 Task: Search for specific calendar events using the search function.
Action: Mouse moved to (10, 53)
Screenshot: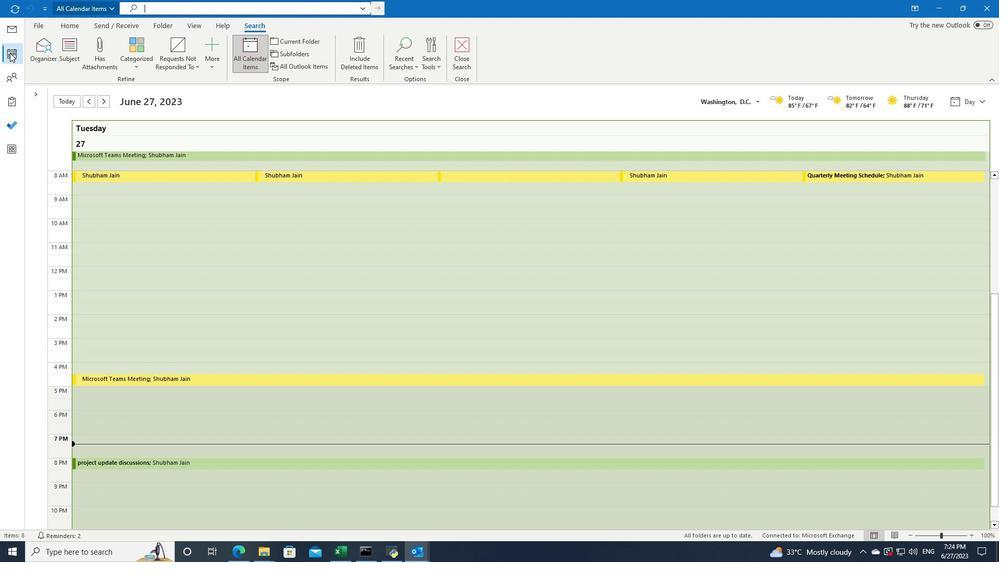 
Action: Mouse pressed left at (10, 53)
Screenshot: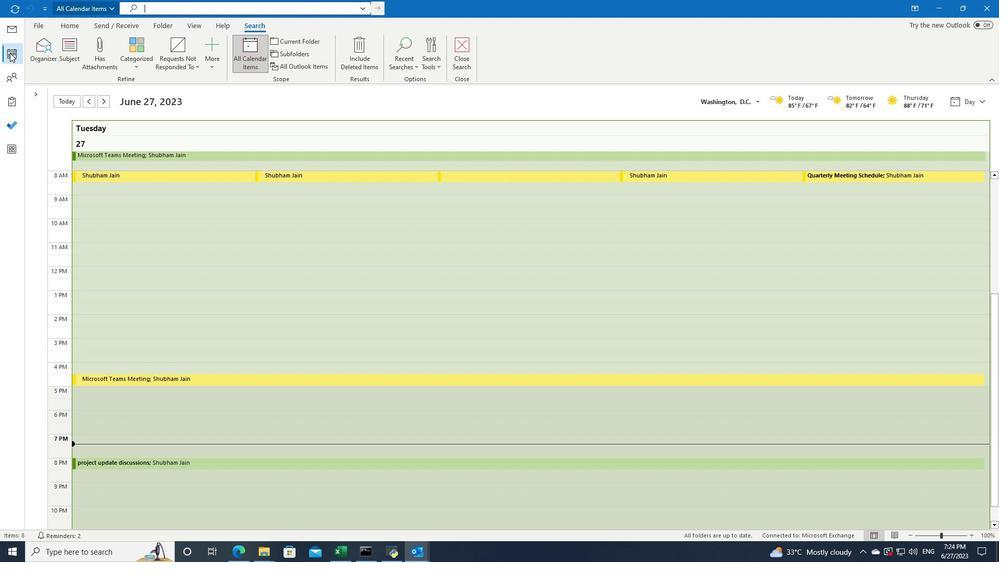 
Action: Mouse moved to (302, 6)
Screenshot: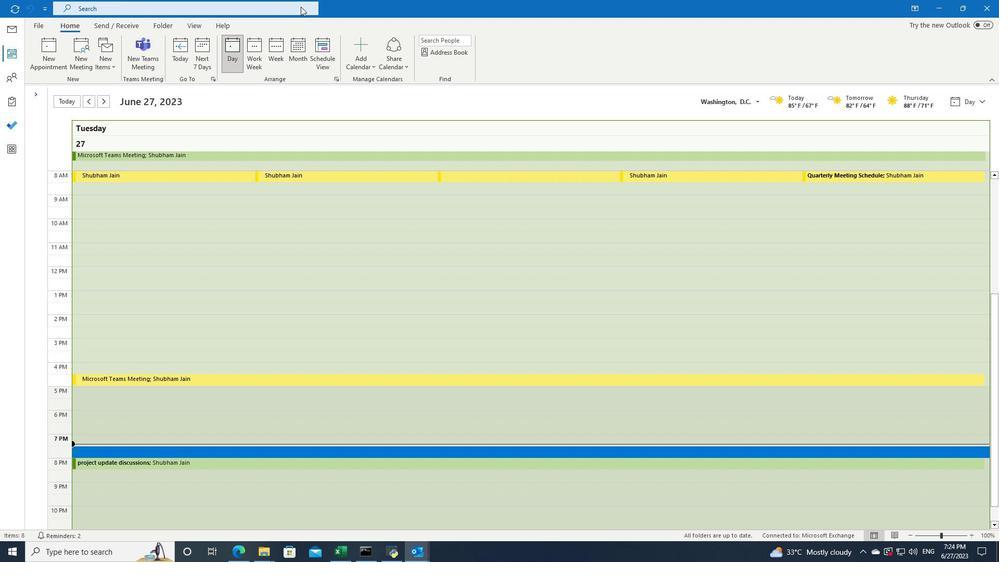 
Action: Mouse pressed left at (302, 6)
Screenshot: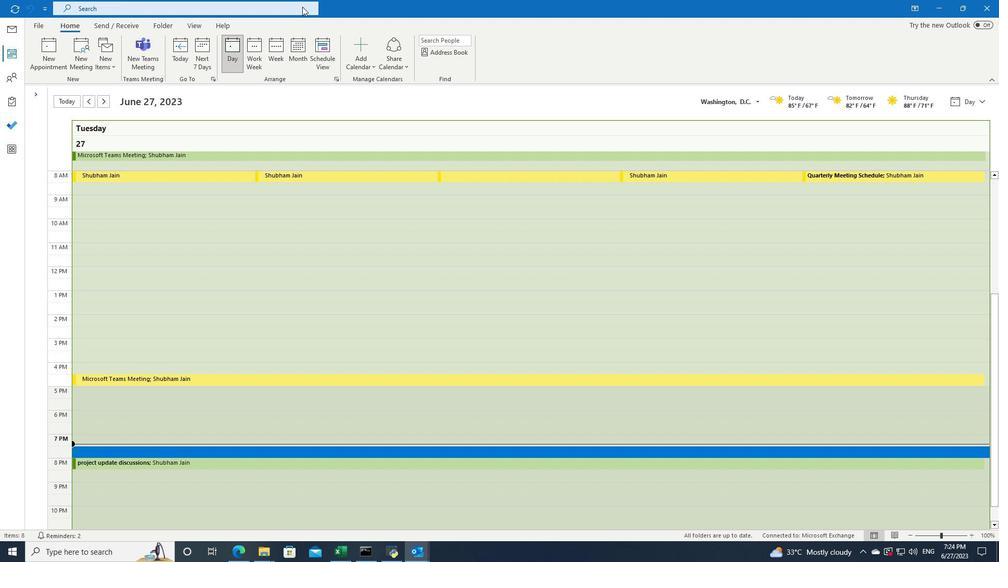 
Action: Mouse moved to (362, 7)
Screenshot: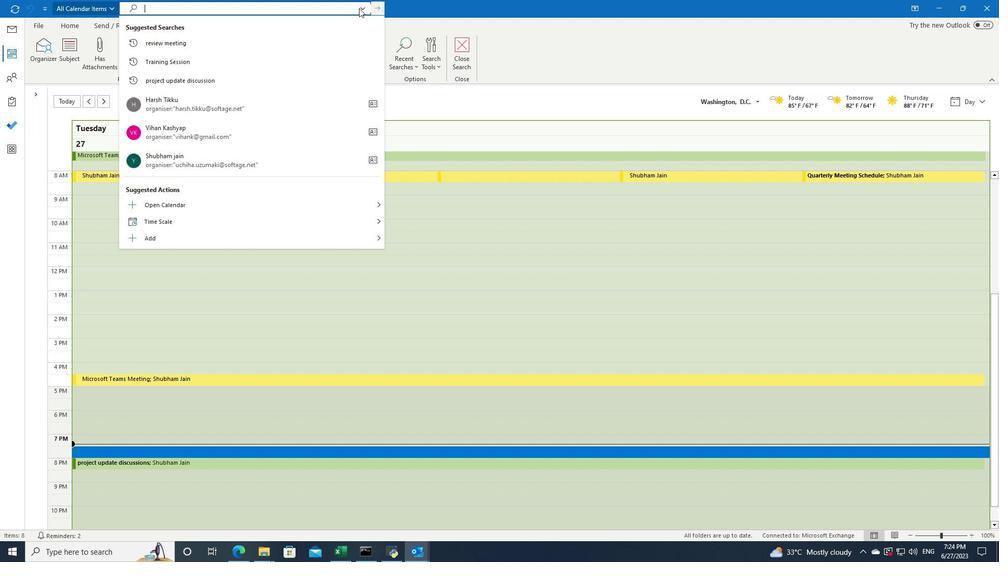 
Action: Mouse pressed left at (362, 7)
Screenshot: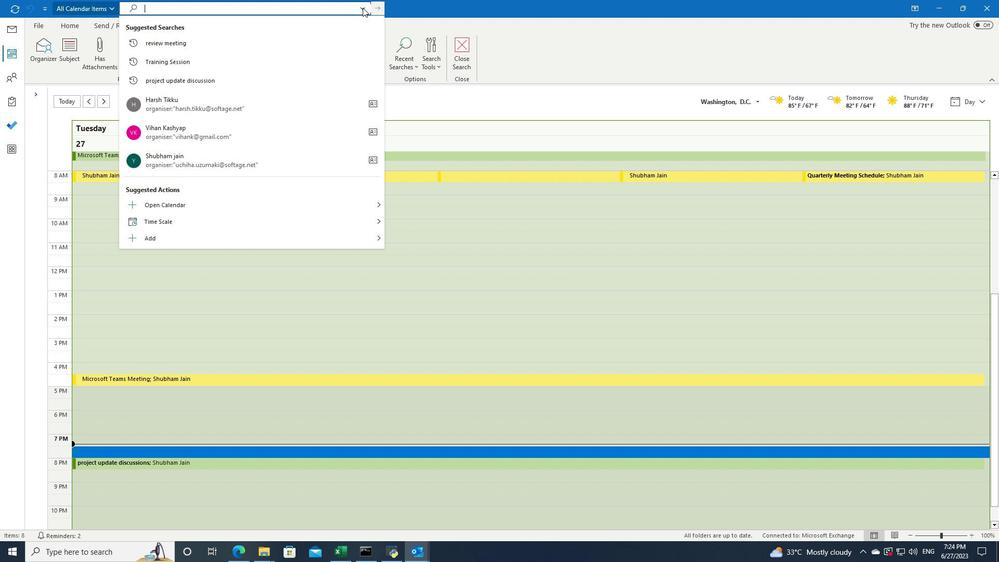
Action: Mouse moved to (368, 40)
Screenshot: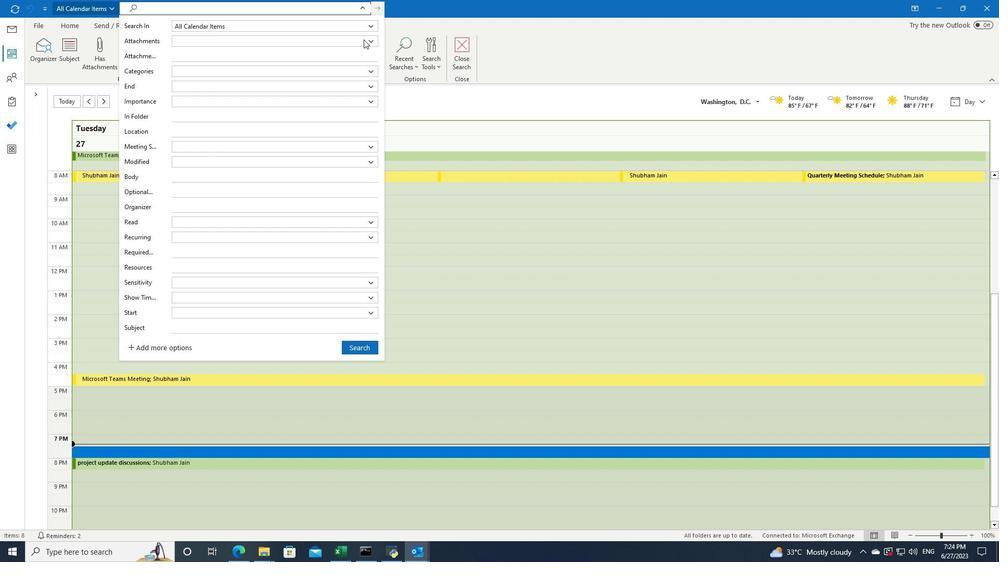 
Action: Mouse pressed left at (368, 40)
Screenshot: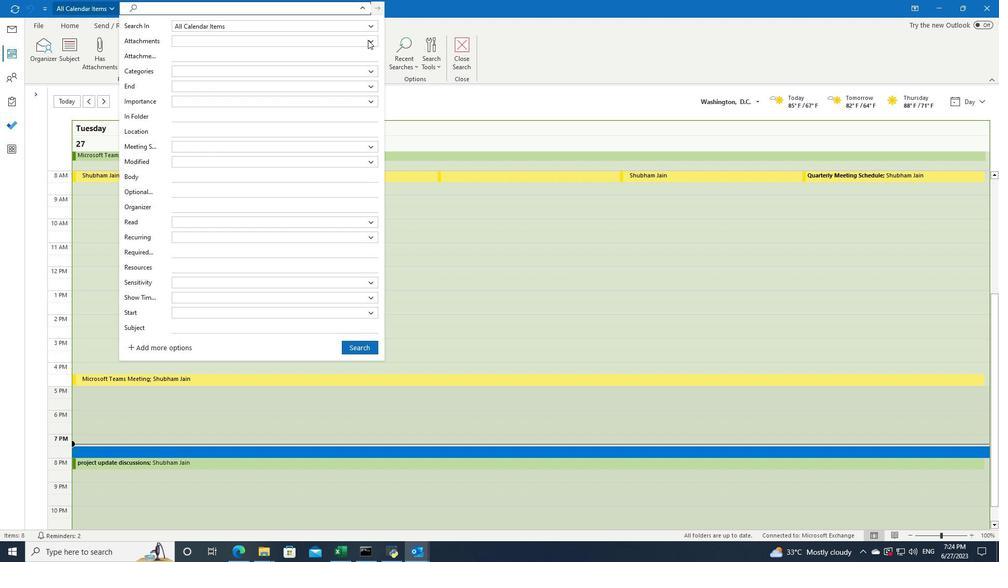 
Action: Mouse moved to (284, 61)
Screenshot: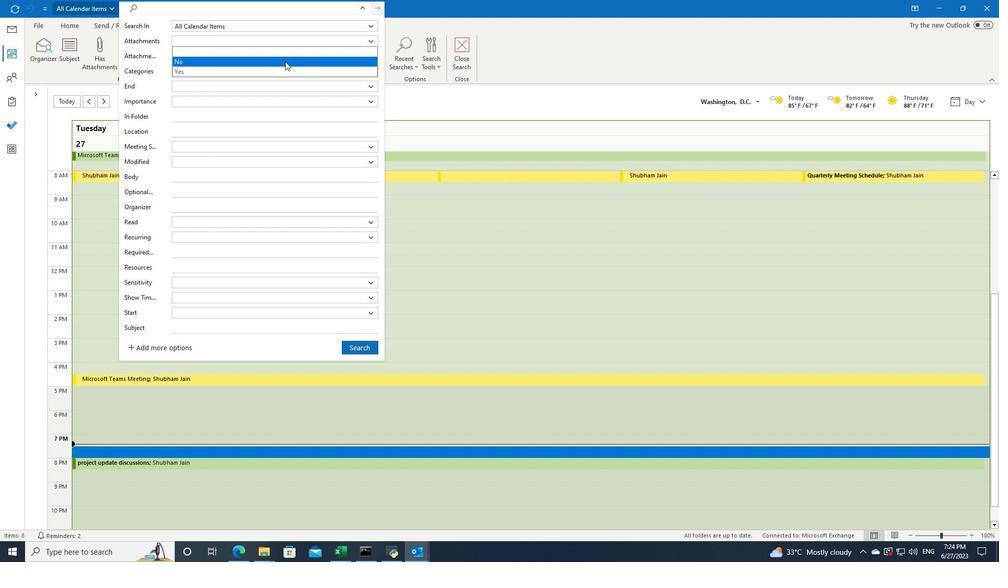 
Action: Mouse pressed left at (284, 61)
Screenshot: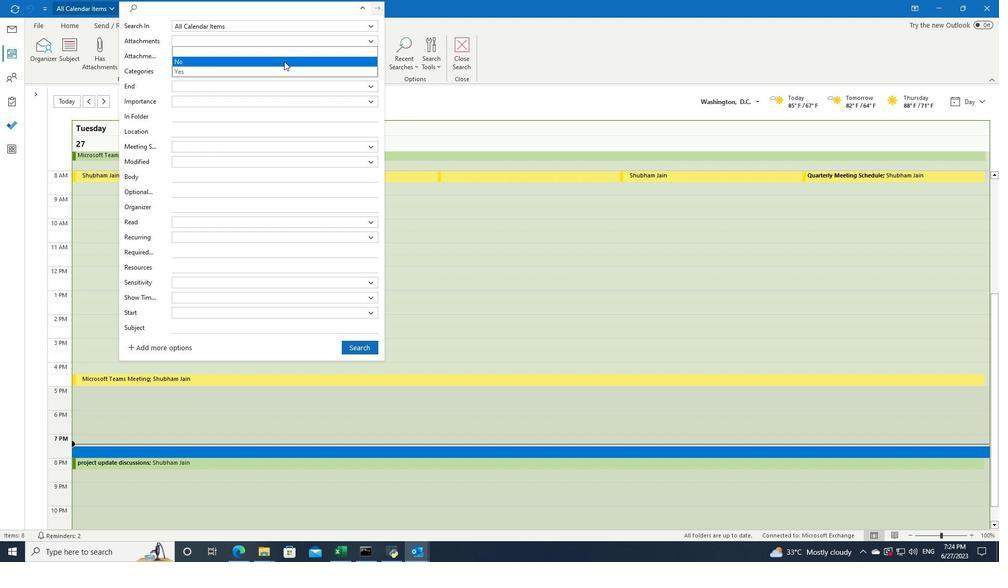 
Action: Mouse moved to (360, 350)
Screenshot: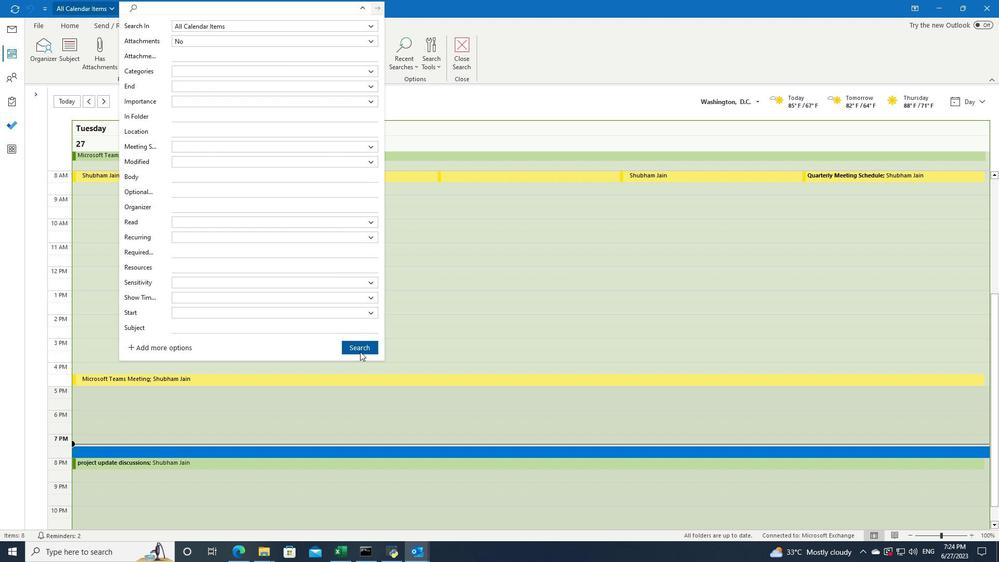 
Action: Mouse pressed left at (360, 350)
Screenshot: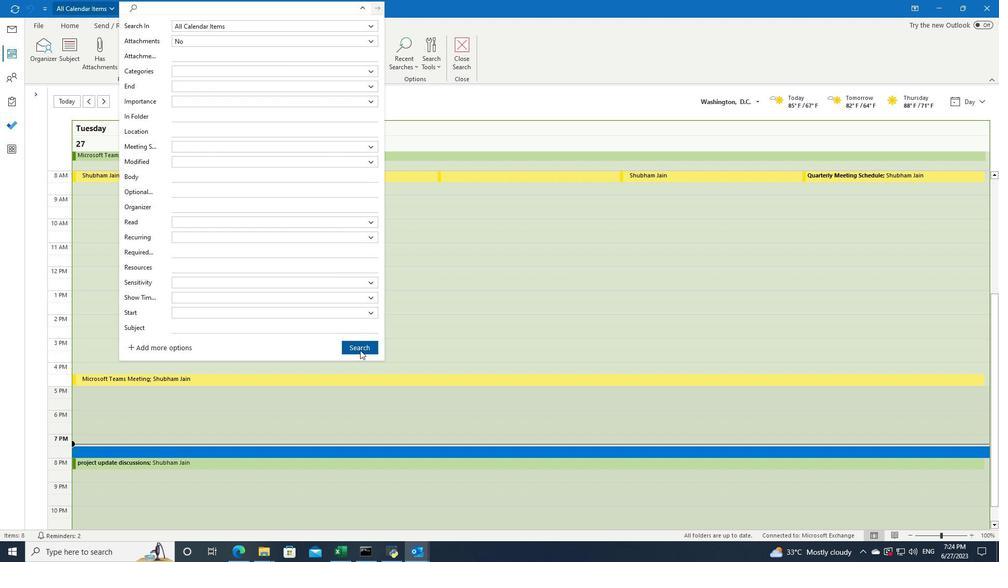 
Action: Mouse moved to (360, 349)
Screenshot: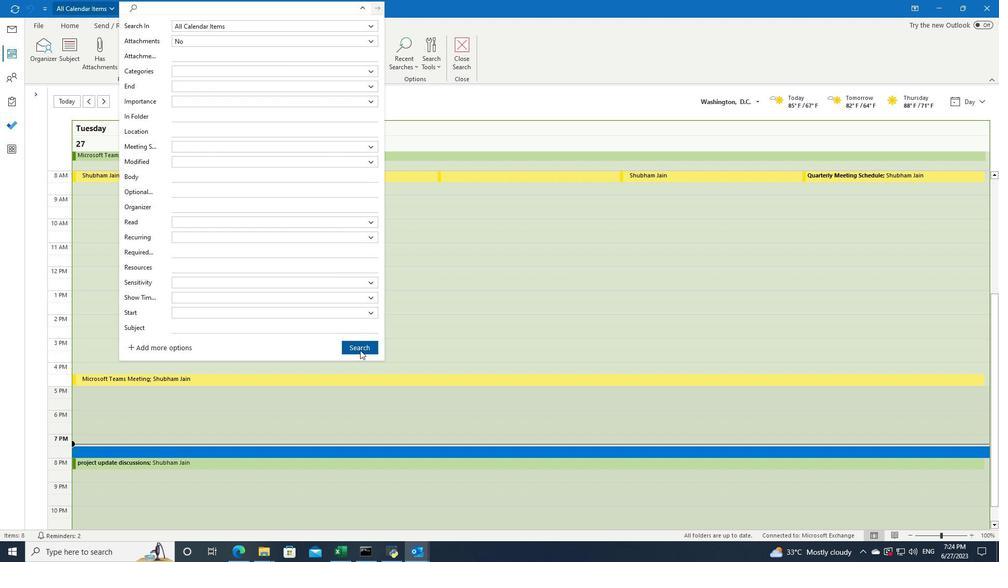 
